 Task: Make in the project BrainBridge a sprint 'Fast Lane'. Create in the project BrainBridge a sprint 'Fast Lane'. Add in the project BrainBridge a sprint 'Fast Lane'
Action: Mouse moved to (186, 55)
Screenshot: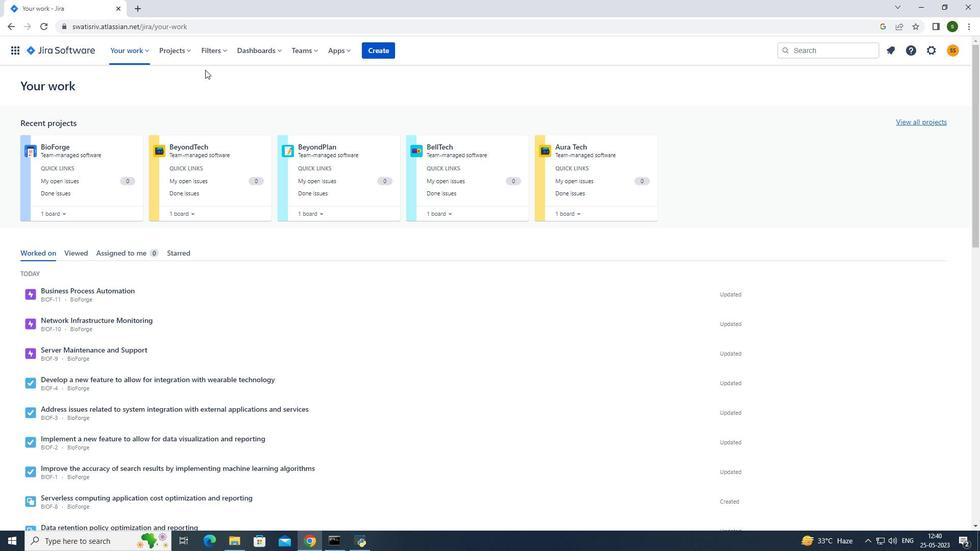 
Action: Mouse pressed left at (186, 55)
Screenshot: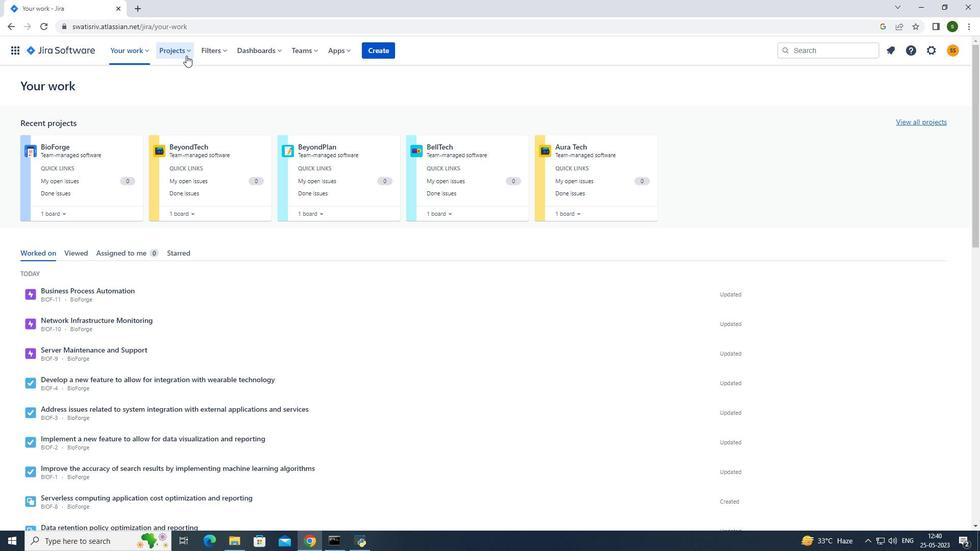 
Action: Mouse moved to (201, 90)
Screenshot: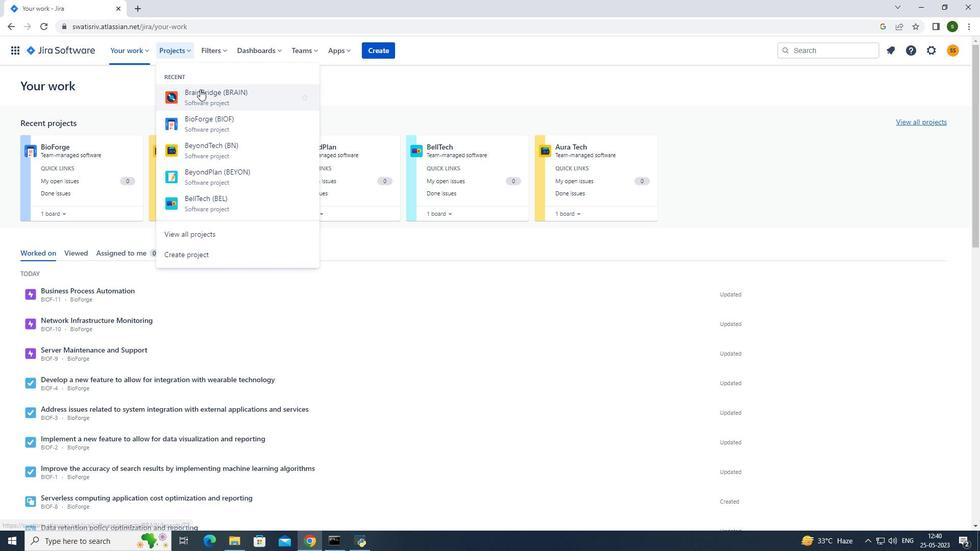 
Action: Mouse pressed left at (201, 90)
Screenshot: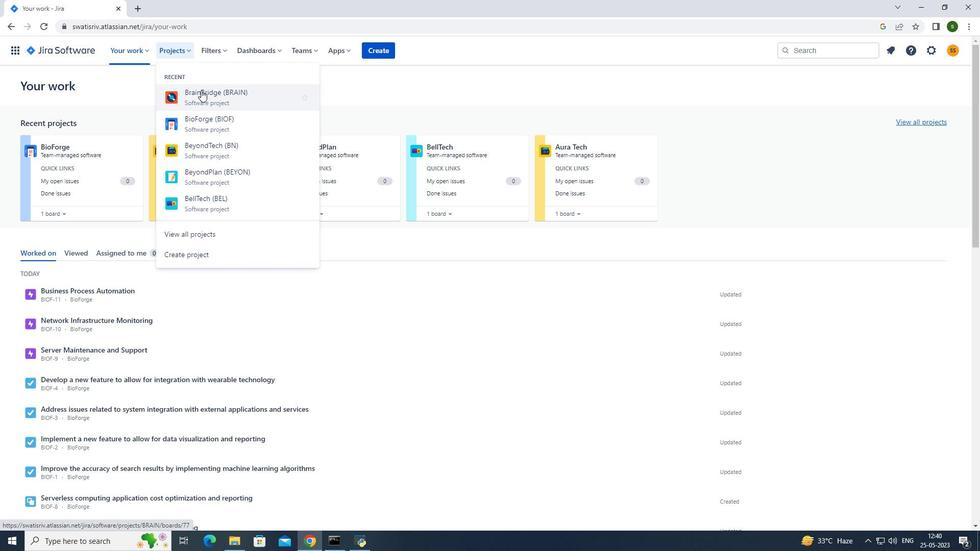 
Action: Mouse moved to (96, 159)
Screenshot: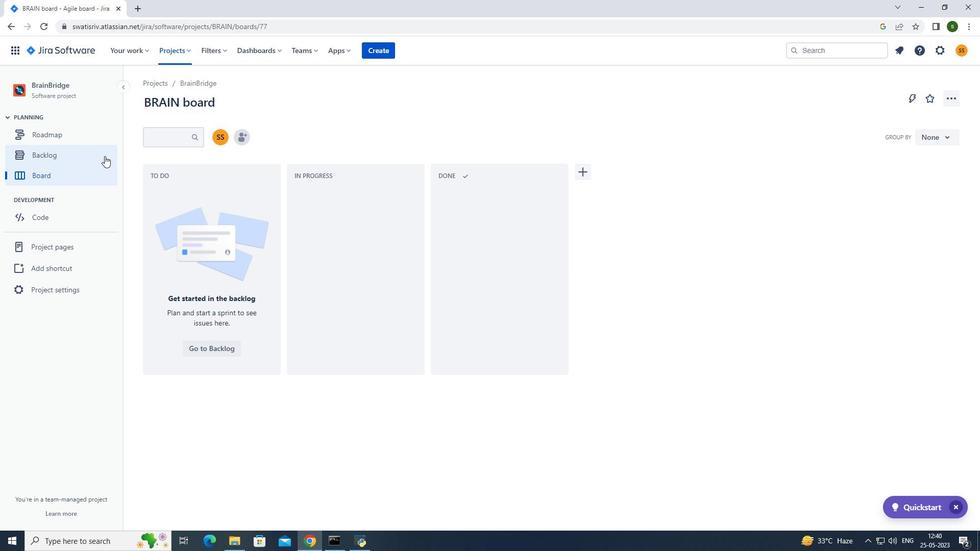 
Action: Mouse pressed left at (96, 159)
Screenshot: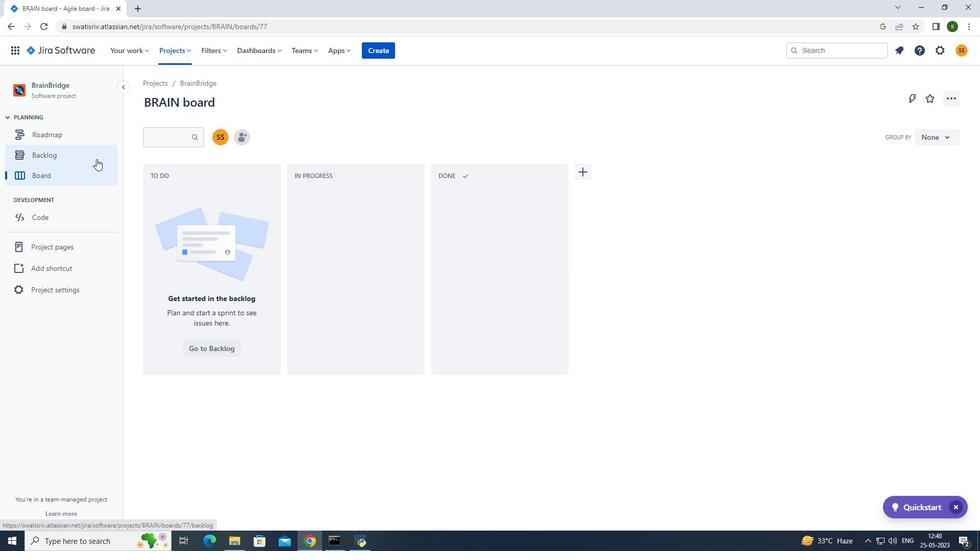 
Action: Mouse moved to (917, 161)
Screenshot: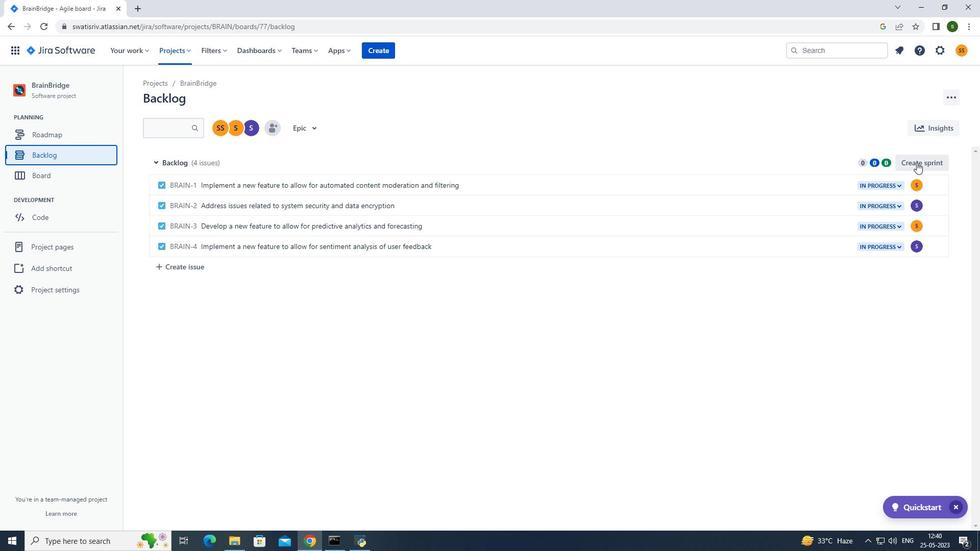 
Action: Mouse pressed left at (917, 161)
Screenshot: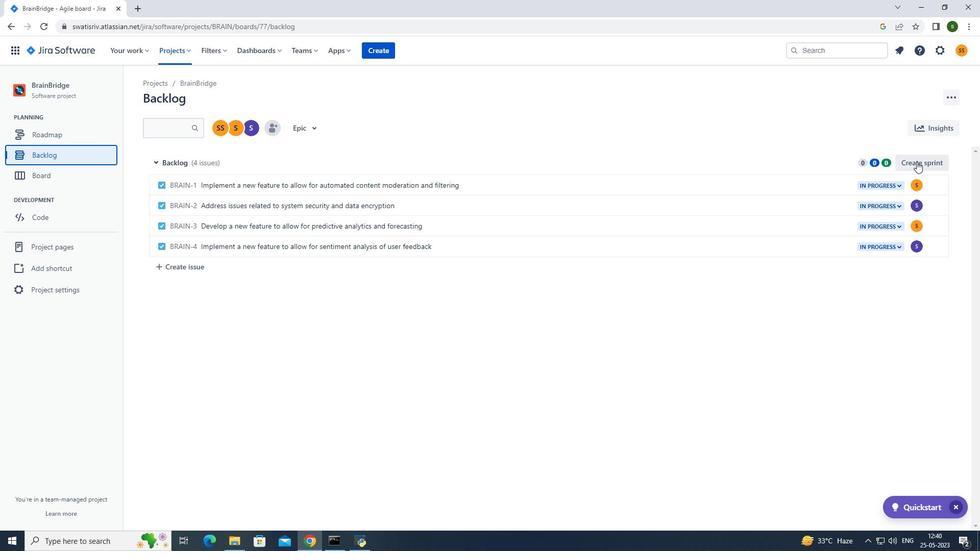 
Action: Mouse moved to (936, 159)
Screenshot: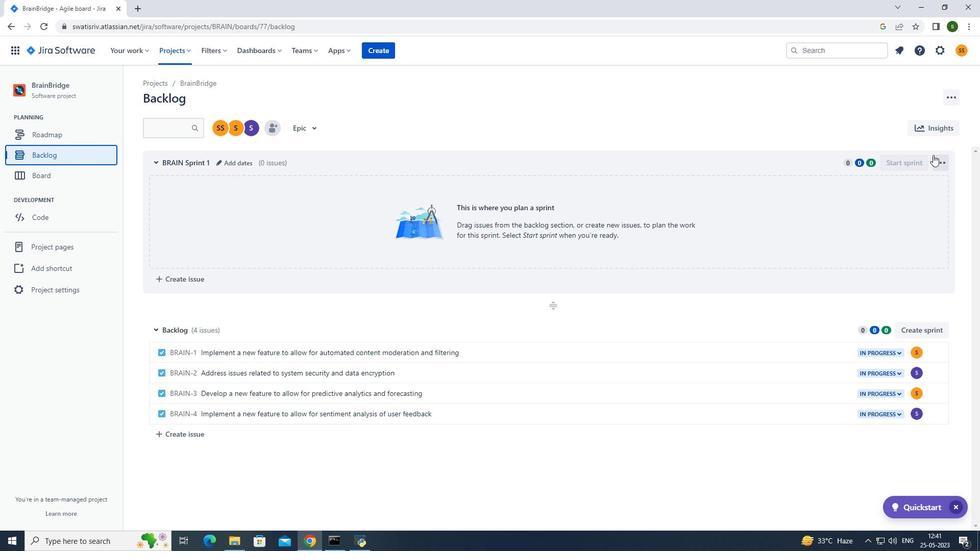 
Action: Mouse pressed left at (936, 159)
Screenshot: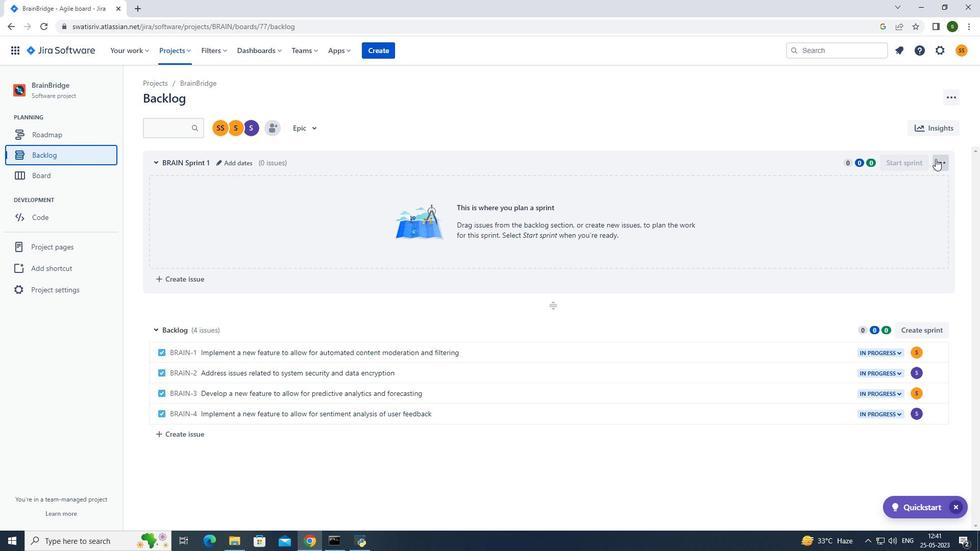 
Action: Mouse moved to (926, 183)
Screenshot: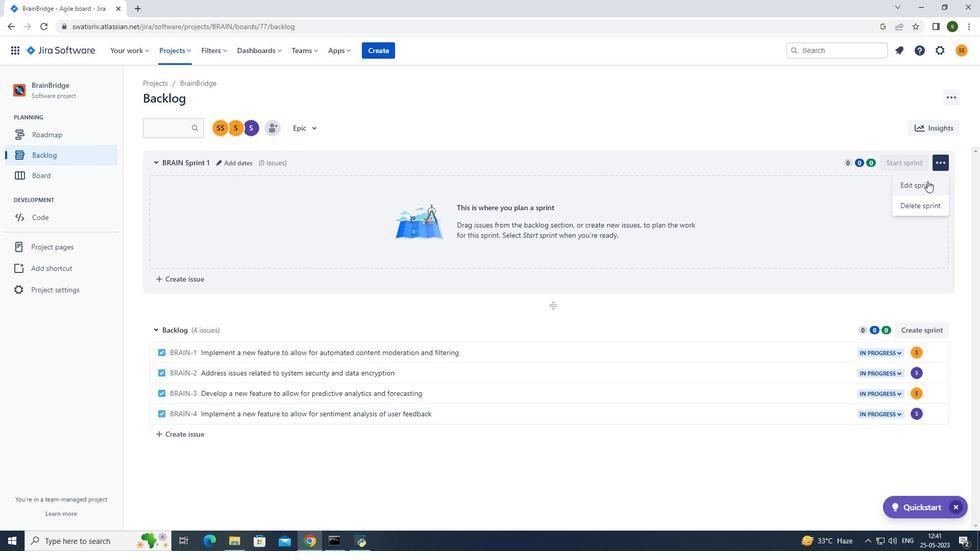 
Action: Mouse pressed left at (926, 183)
Screenshot: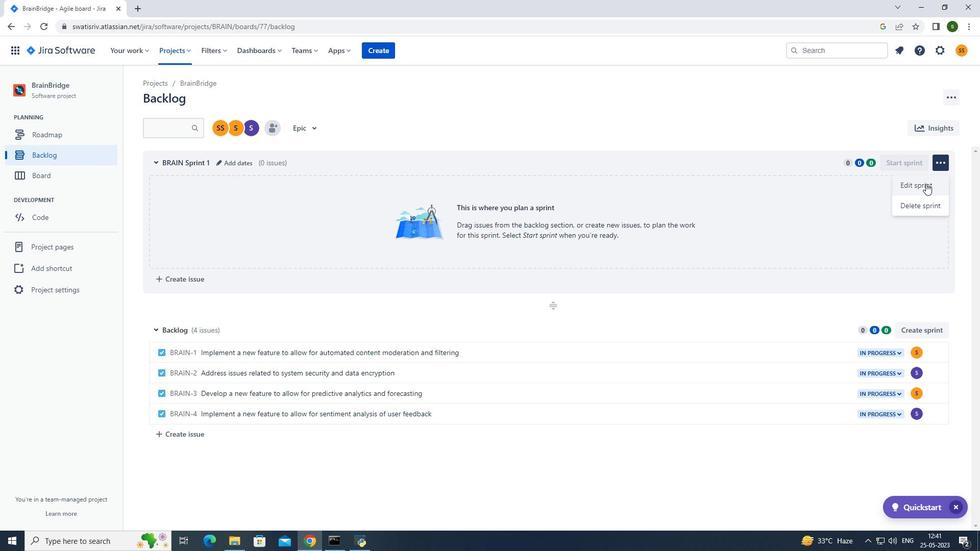 
Action: Mouse moved to (413, 107)
Screenshot: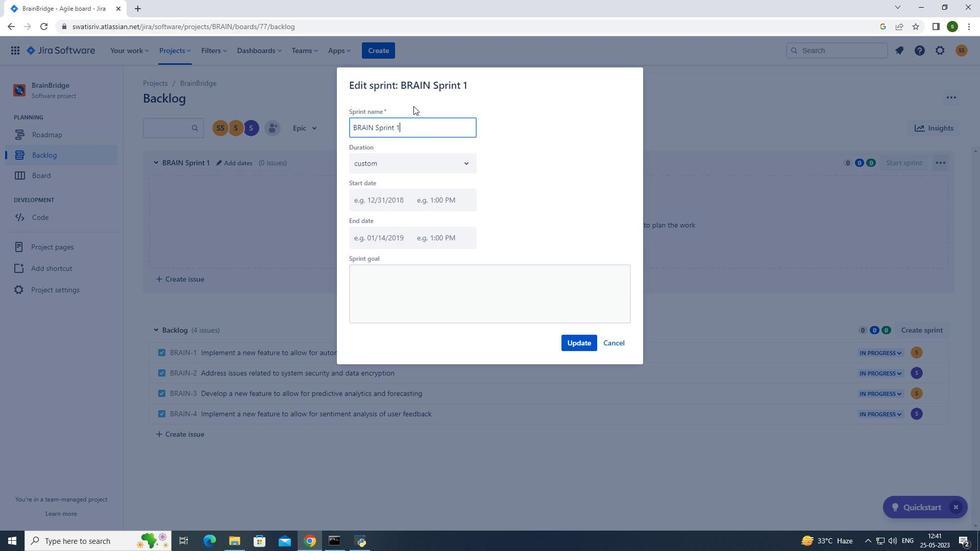 
Action: Key pressed <Key.backspace><Key.backspace><Key.backspace><Key.backspace><Key.backspace><Key.backspace><Key.backspace><Key.backspace><Key.backspace><Key.backspace><Key.backspace><Key.backspace><Key.backspace><Key.backspace><Key.caps_lock>F<Key.caps_lock>ast<Key.space><Key.caps_lock>L<Key.caps_lock>ane
Screenshot: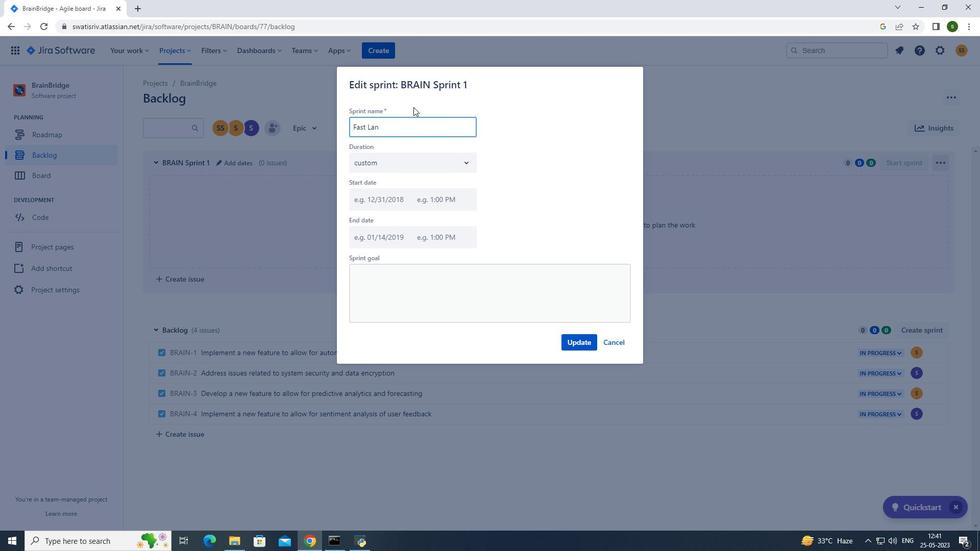 
Action: Mouse moved to (568, 344)
Screenshot: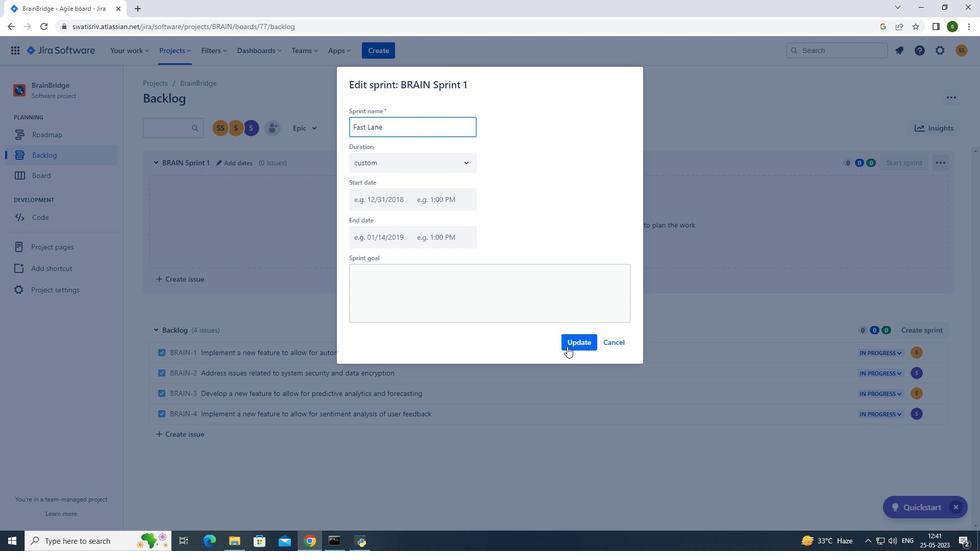 
Action: Mouse pressed left at (568, 344)
Screenshot: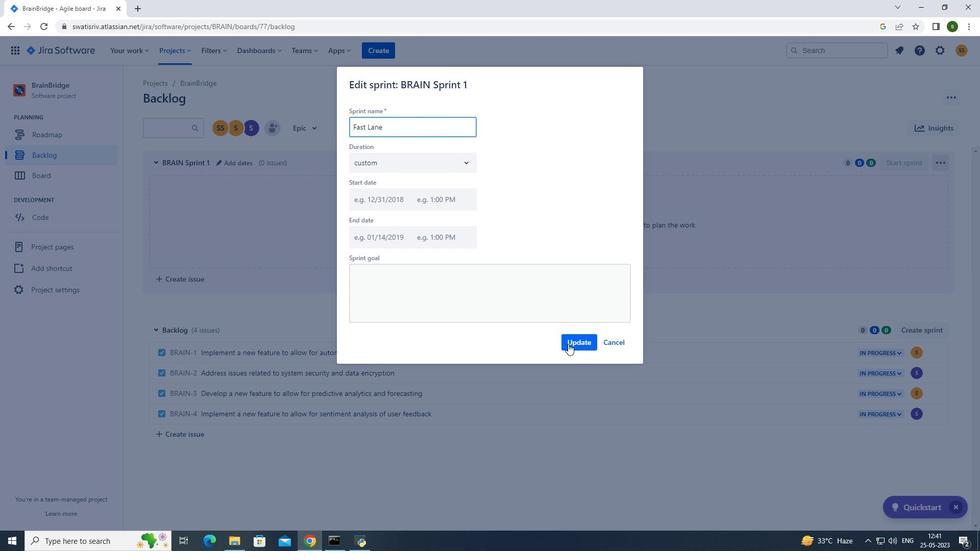 
Action: Mouse moved to (177, 50)
Screenshot: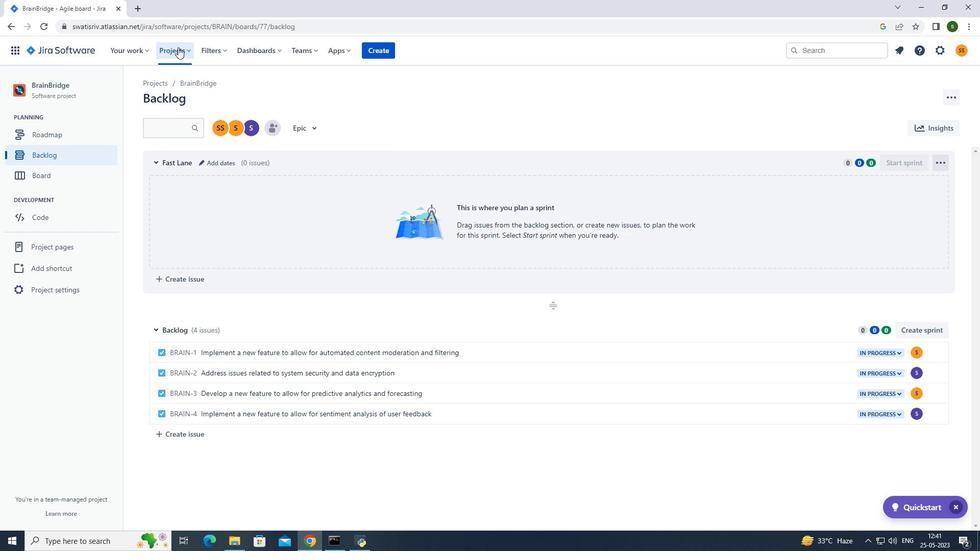 
Action: Mouse pressed left at (177, 50)
Screenshot: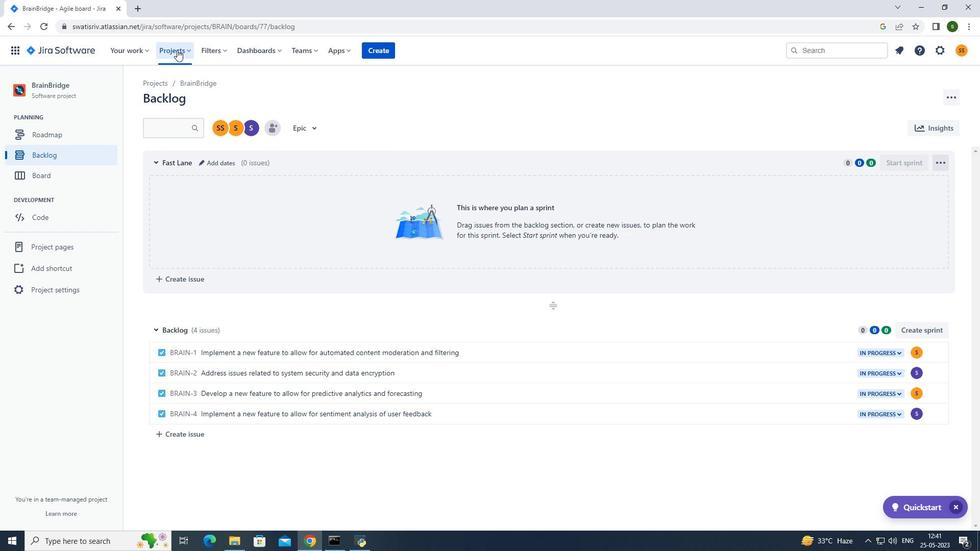 
Action: Mouse moved to (206, 92)
Screenshot: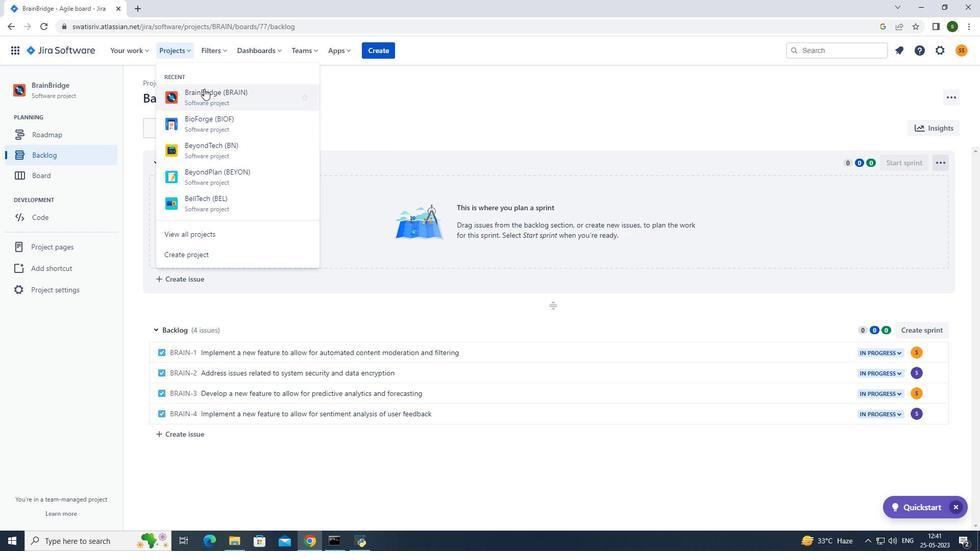 
Action: Mouse pressed left at (206, 92)
Screenshot: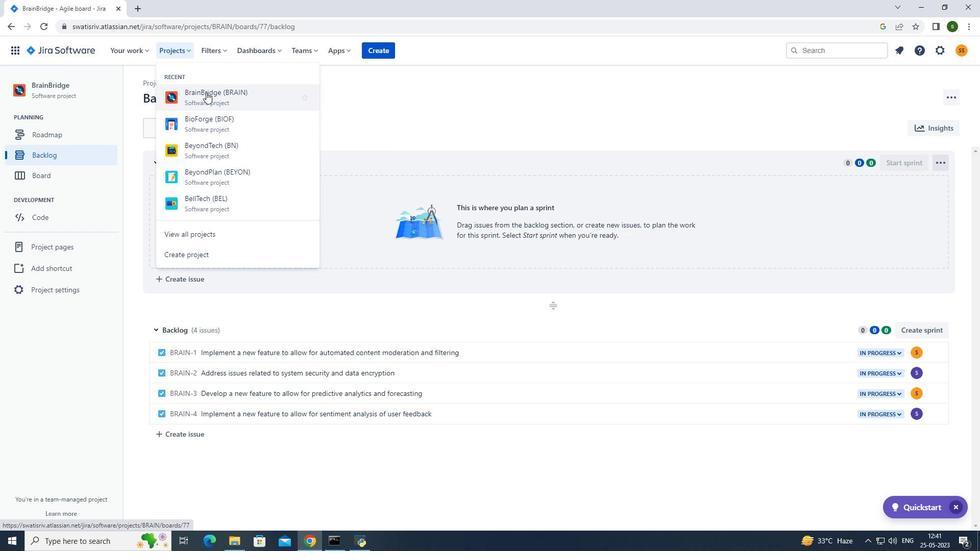 
Action: Mouse moved to (88, 155)
Screenshot: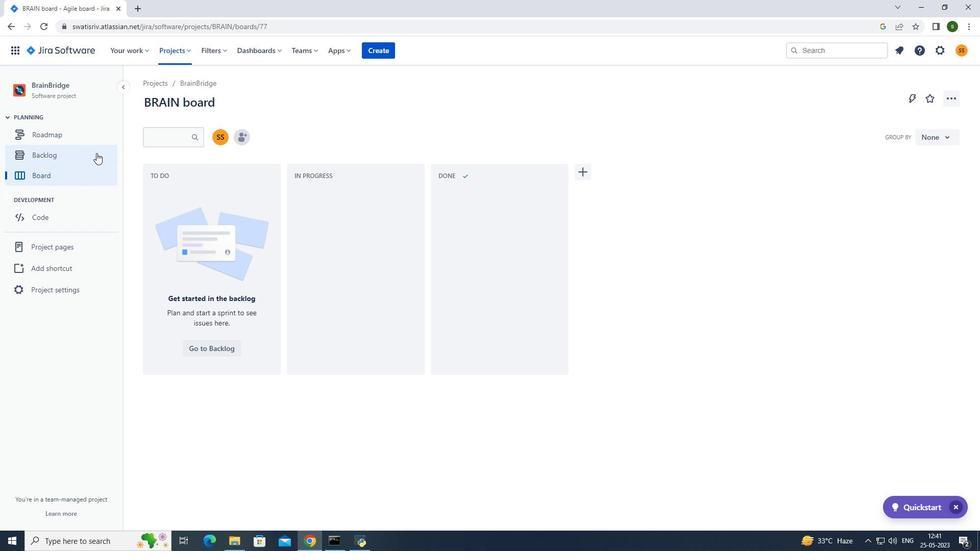 
Action: Mouse pressed left at (88, 155)
Screenshot: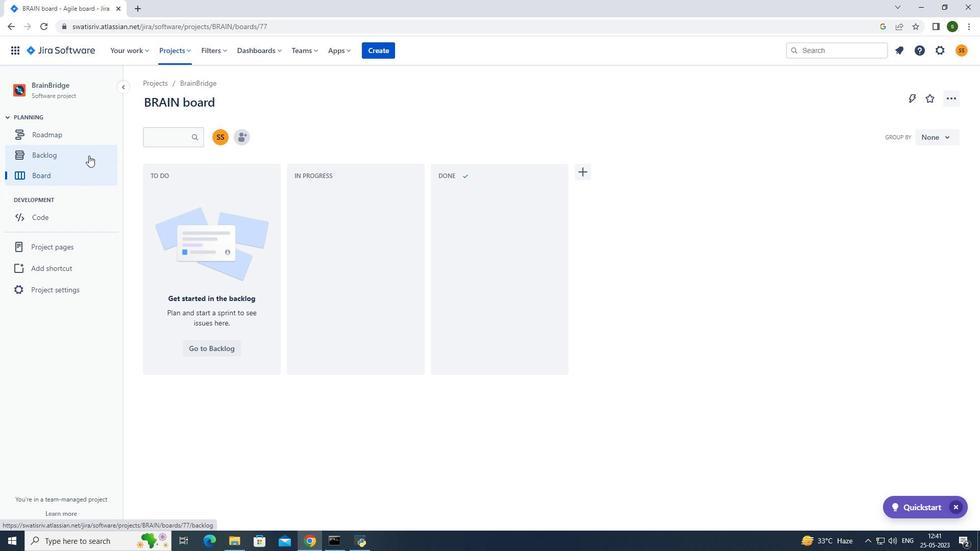 
Action: Mouse moved to (925, 329)
Screenshot: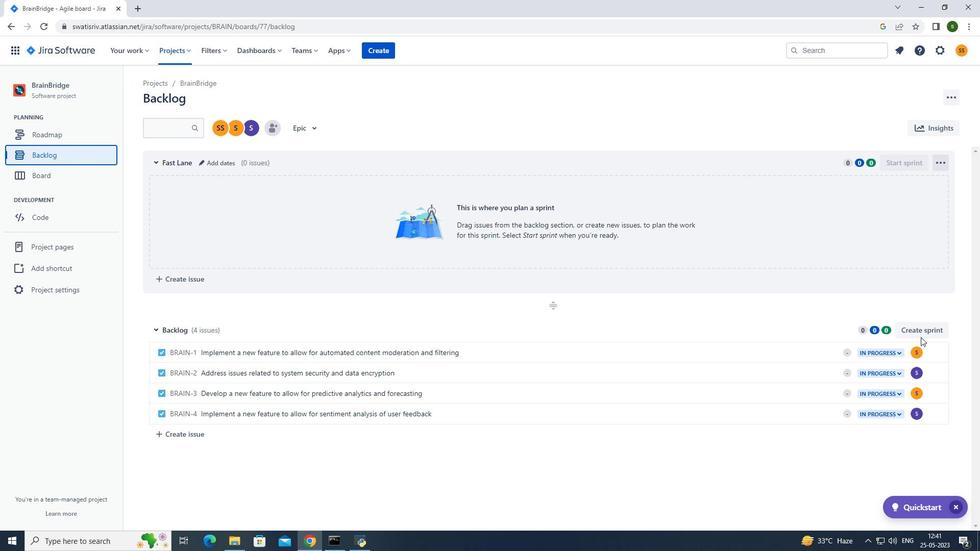
Action: Mouse pressed left at (925, 329)
Screenshot: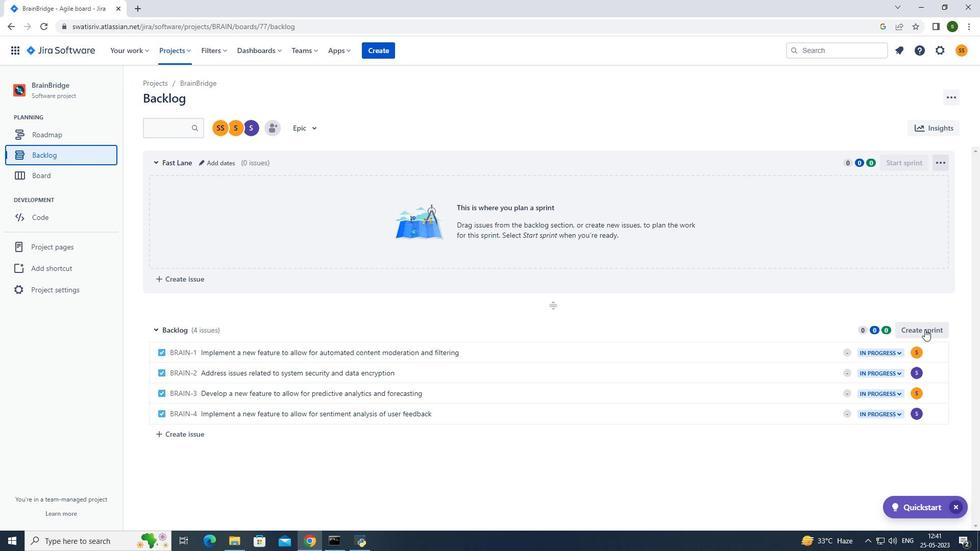 
Action: Mouse moved to (938, 326)
Screenshot: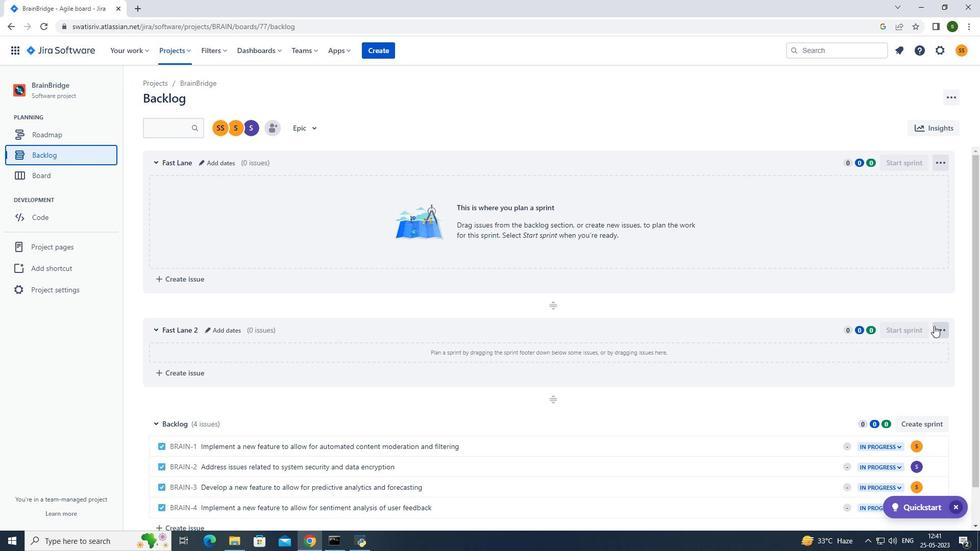 
Action: Mouse pressed left at (938, 326)
Screenshot: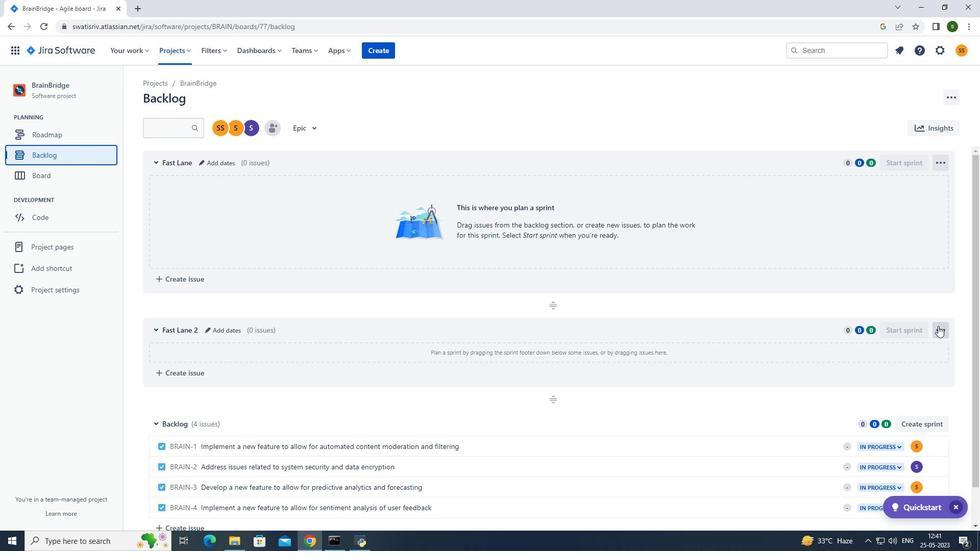 
Action: Mouse moved to (918, 370)
Screenshot: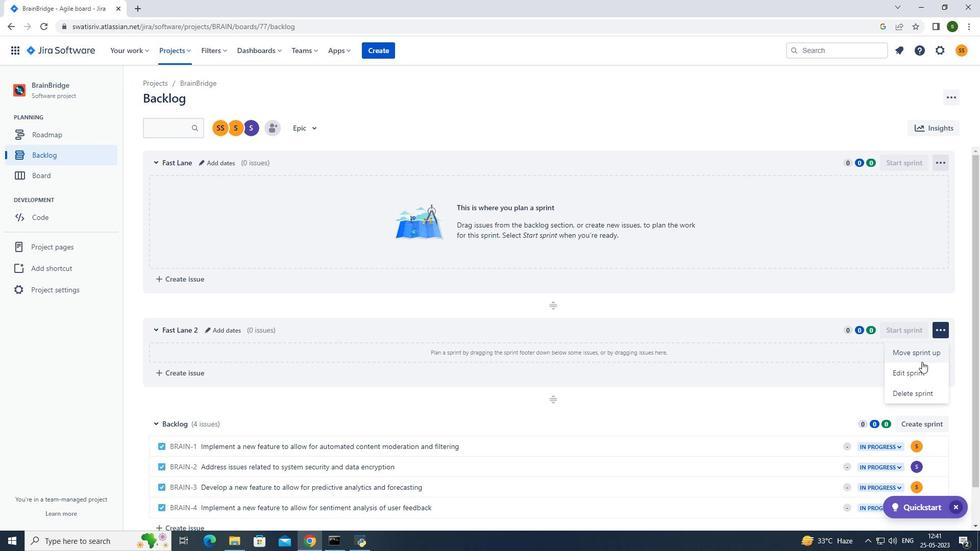 
Action: Mouse pressed left at (918, 370)
Screenshot: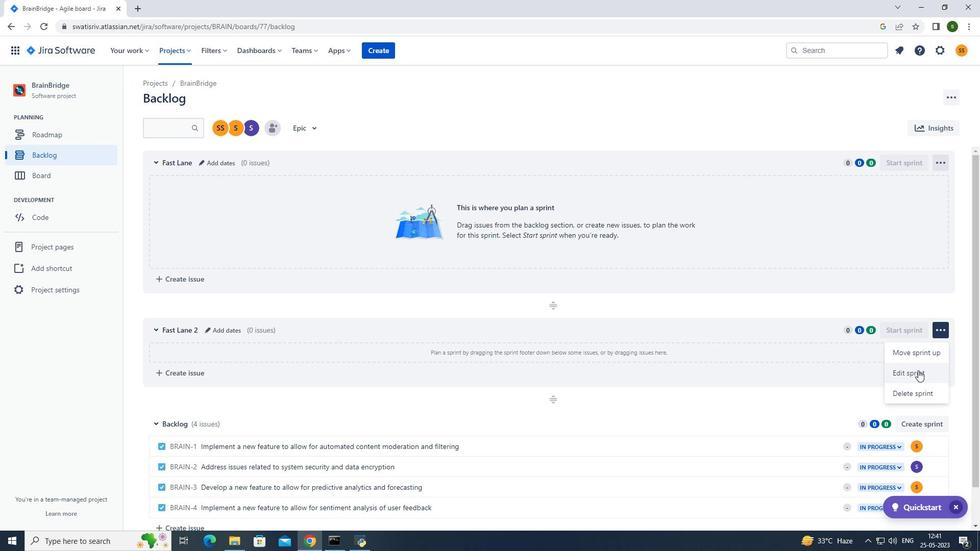 
Action: Mouse moved to (417, 125)
Screenshot: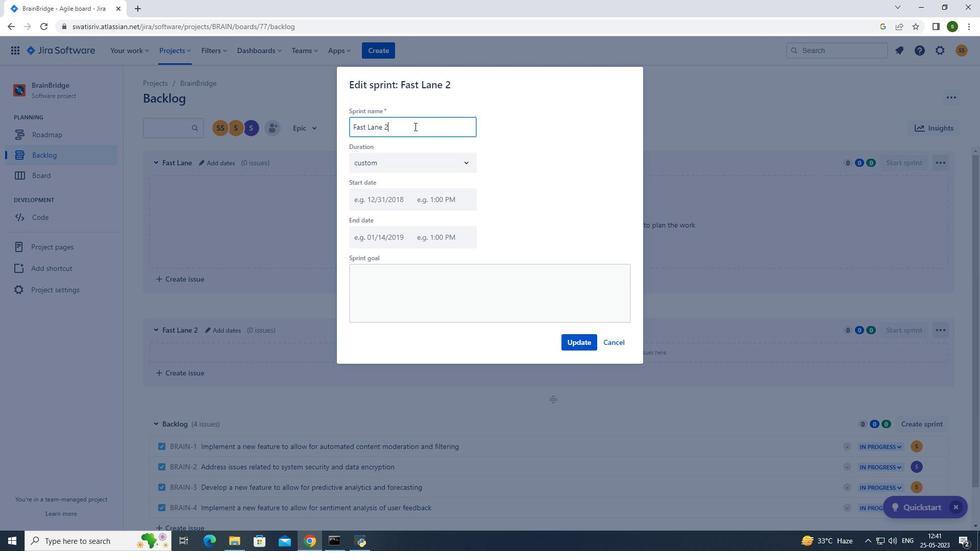 
Action: Key pressed <Key.backspace><Key.backspace><Key.backspace><Key.backspace><Key.backspace><Key.backspace><Key.backspace><Key.backspace><Key.backspace><Key.backspace><Key.backspace><Key.backspace><Key.caps_lock>F<Key.caps_lock>ast<Key.space><Key.caps_lock>L<Key.caps_lock>ane
Screenshot: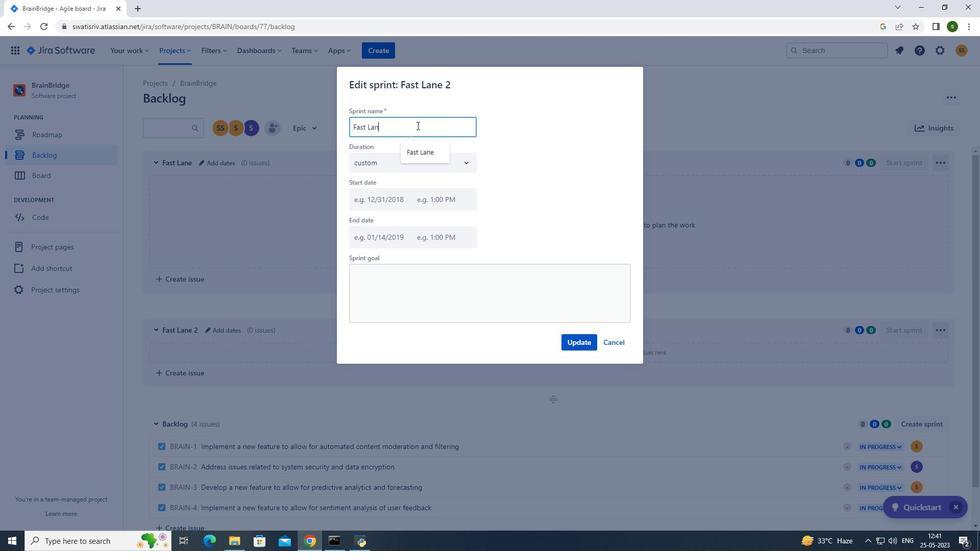 
Action: Mouse moved to (568, 340)
Screenshot: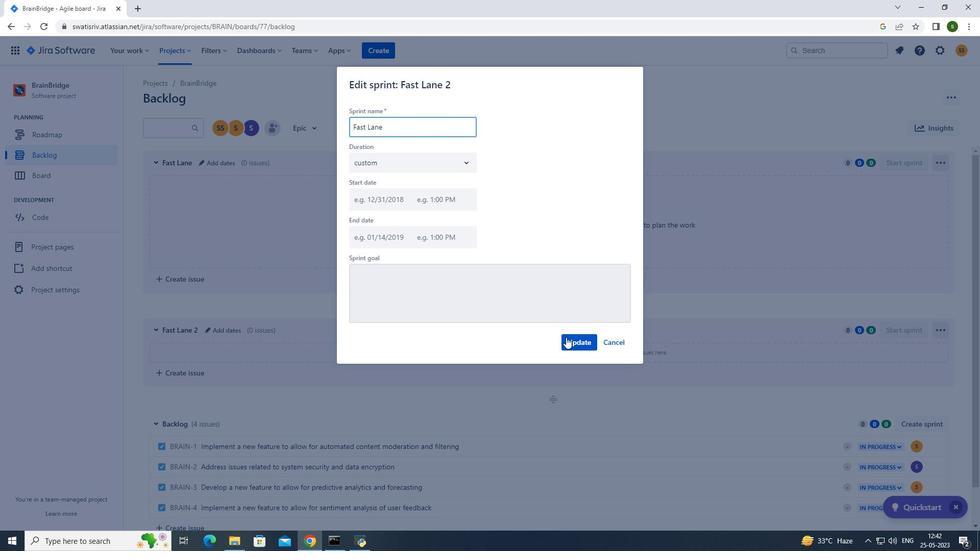 
Action: Mouse pressed left at (568, 340)
Screenshot: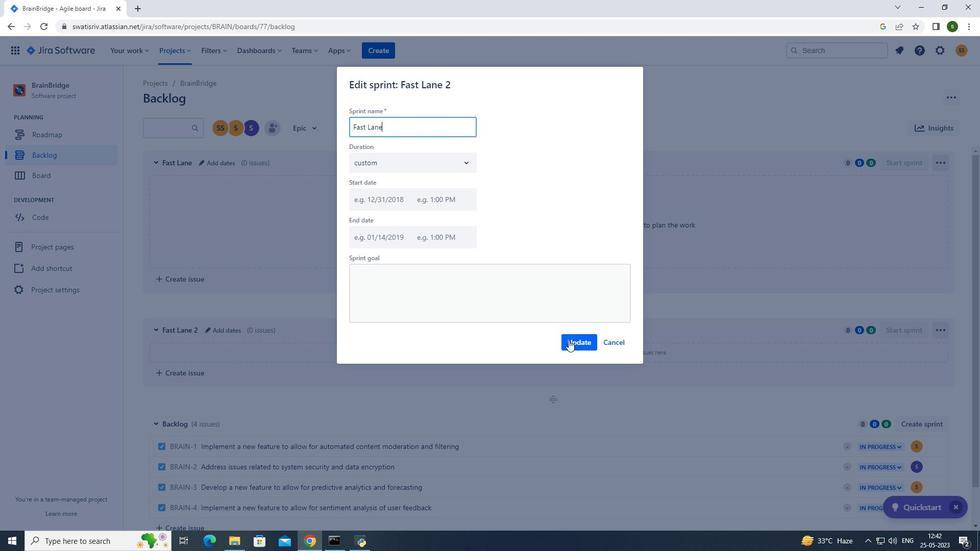 
Action: Mouse moved to (178, 52)
Screenshot: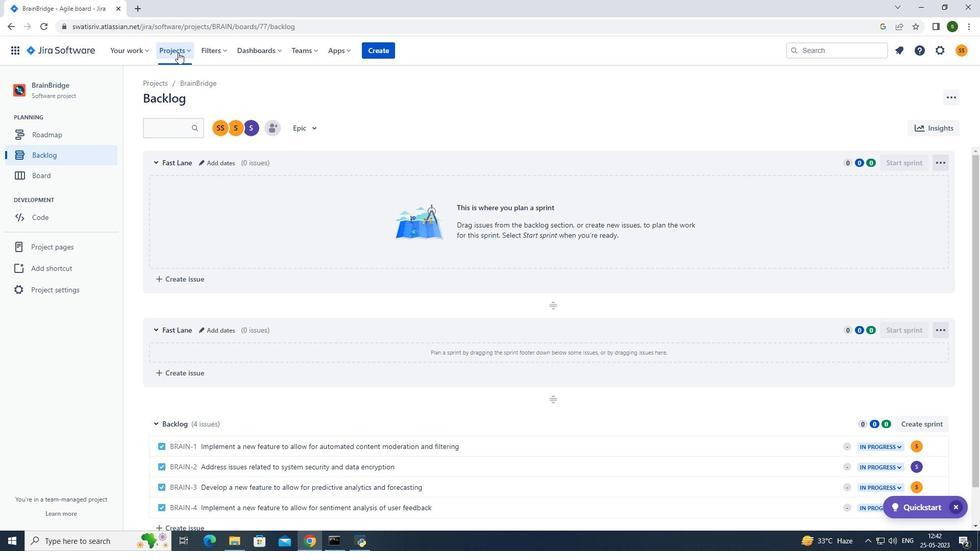 
Action: Mouse pressed left at (178, 52)
Screenshot: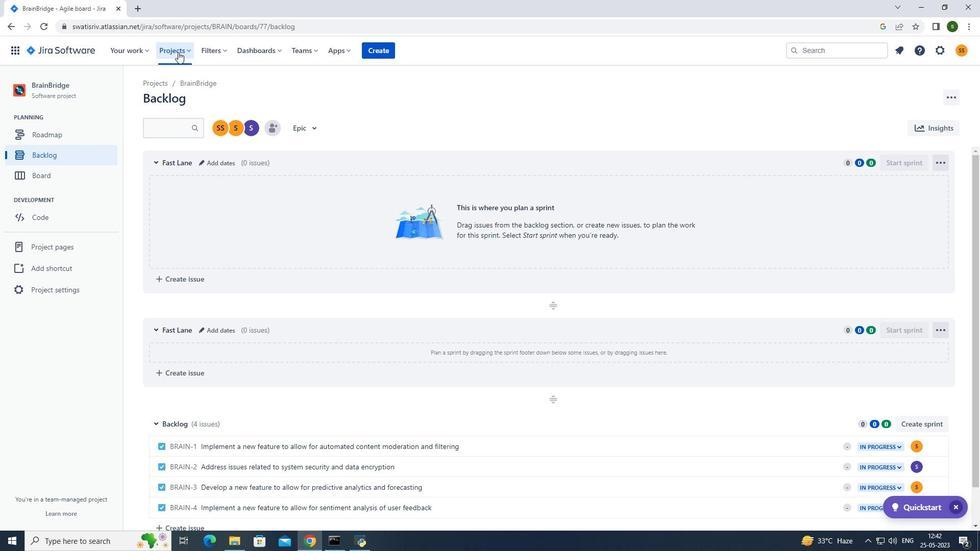 
Action: Mouse moved to (193, 92)
Screenshot: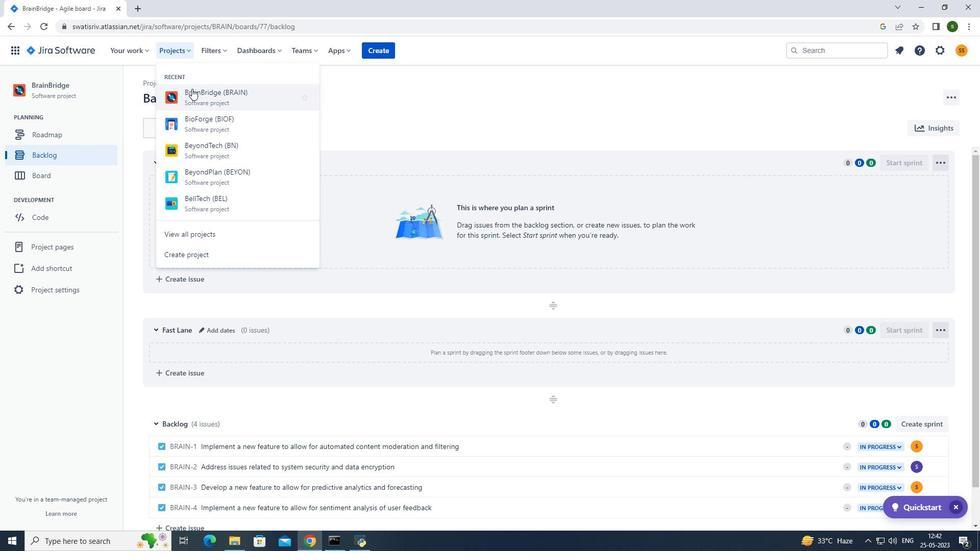 
Action: Mouse pressed left at (193, 92)
Screenshot: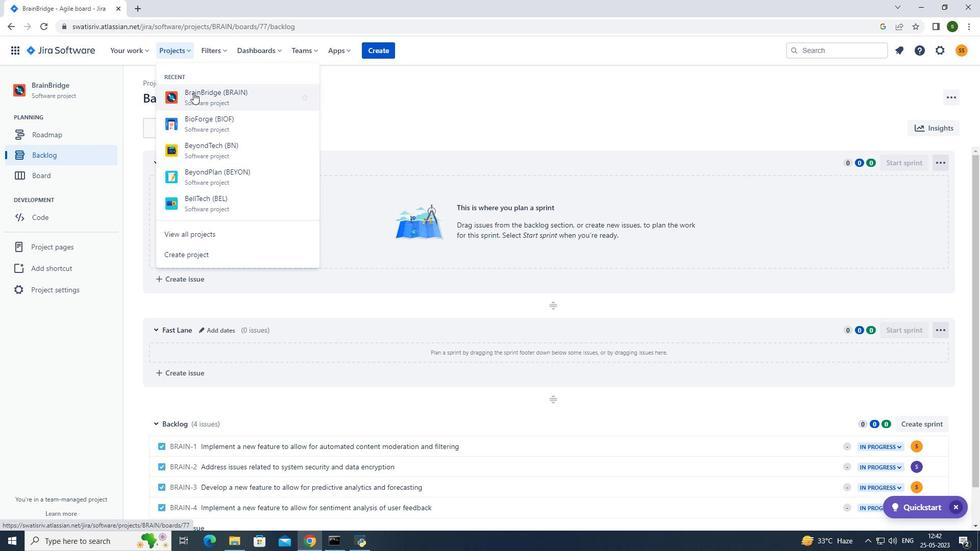 
Action: Mouse moved to (83, 153)
Screenshot: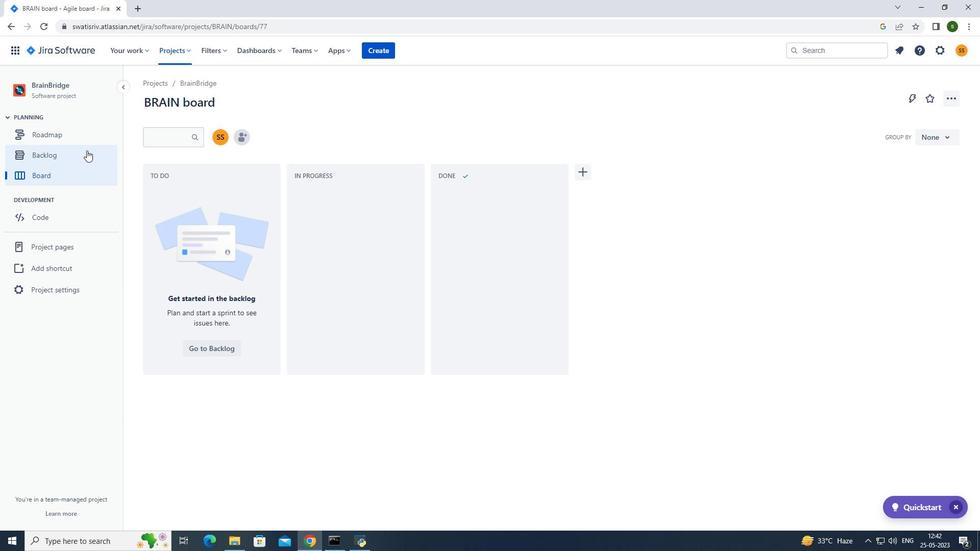 
Action: Mouse pressed left at (83, 153)
Screenshot: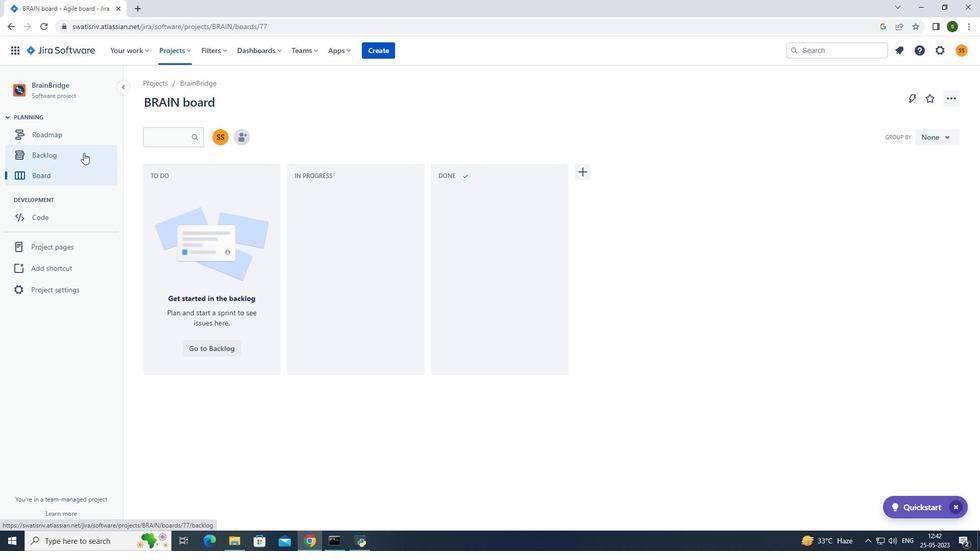 
Action: Mouse moved to (919, 424)
Screenshot: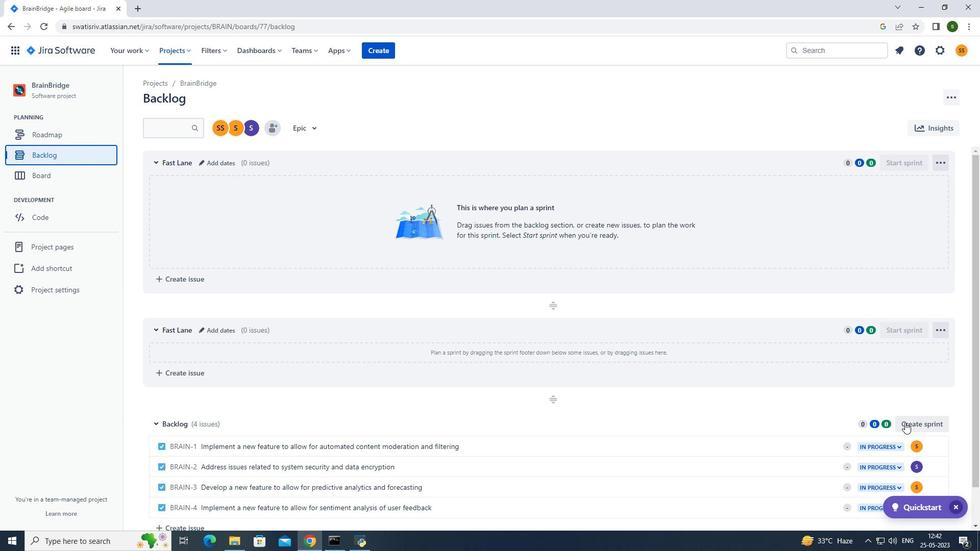 
Action: Mouse pressed left at (919, 424)
Screenshot: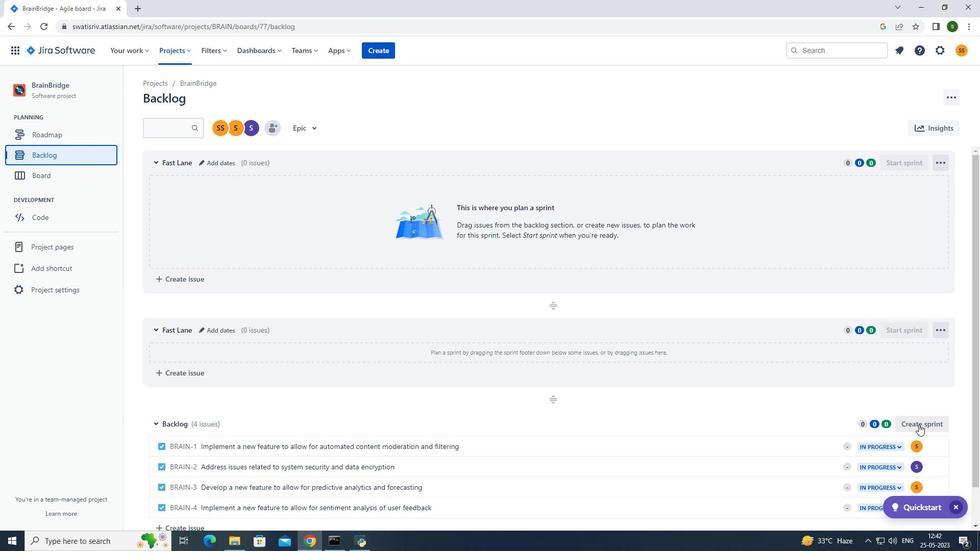 
Action: Mouse moved to (944, 425)
Screenshot: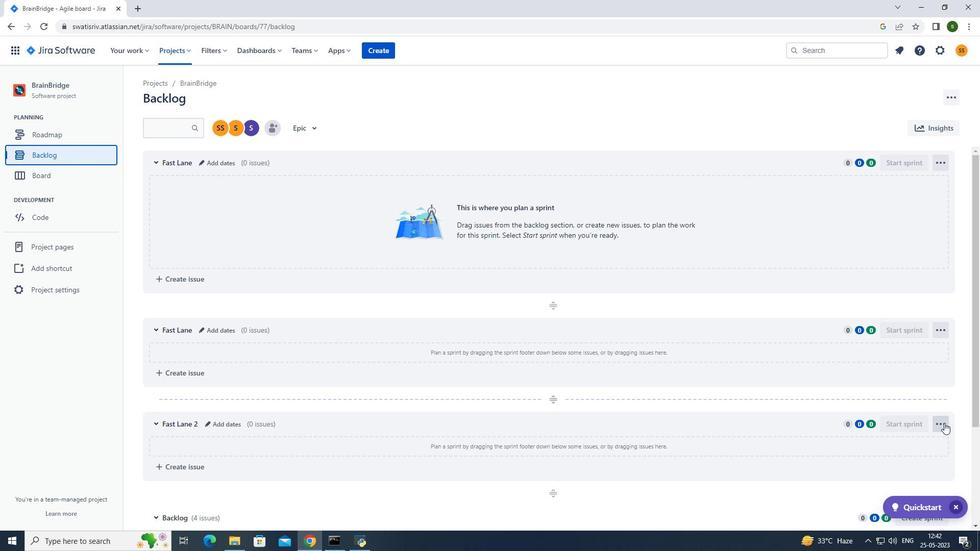 
Action: Mouse pressed left at (944, 425)
Screenshot: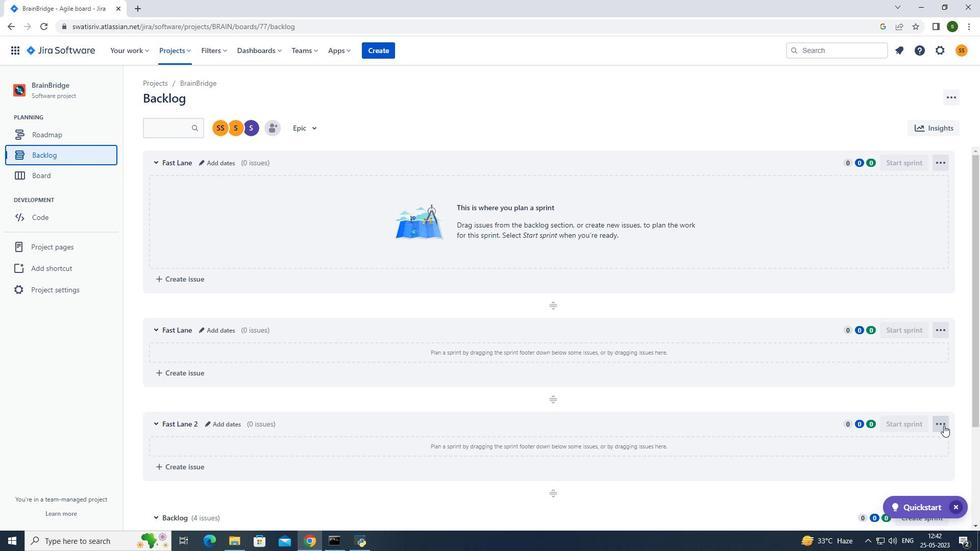 
Action: Mouse moved to (923, 470)
Screenshot: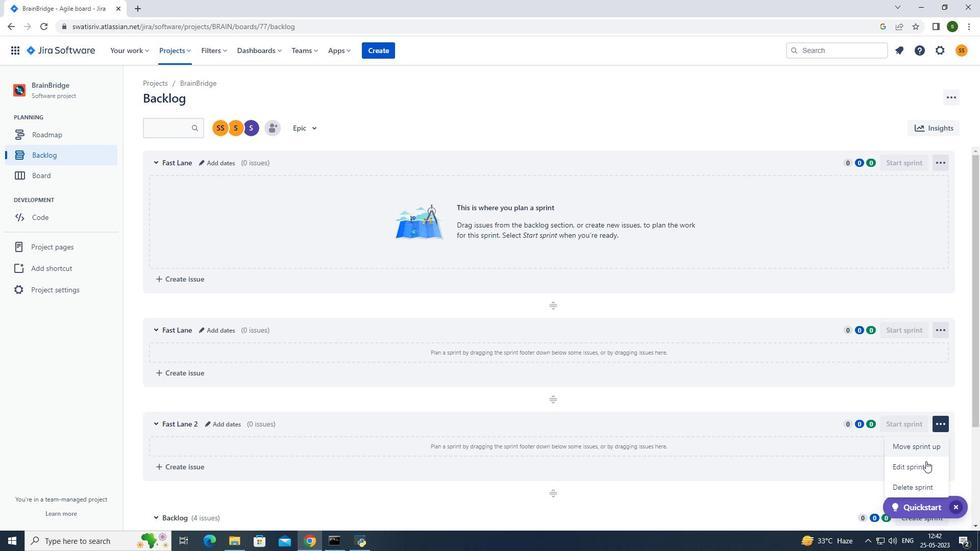 
Action: Mouse pressed left at (923, 470)
Screenshot: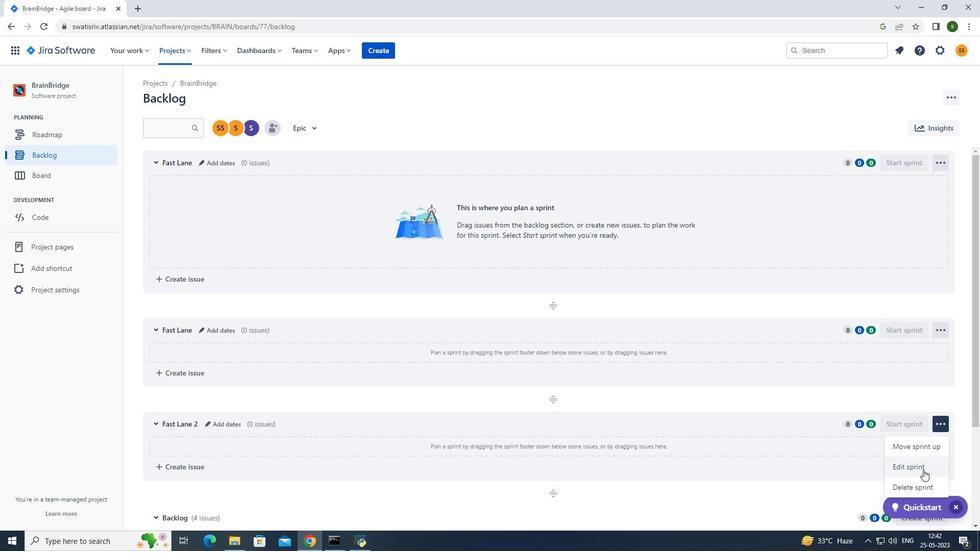 
Action: Mouse moved to (401, 128)
Screenshot: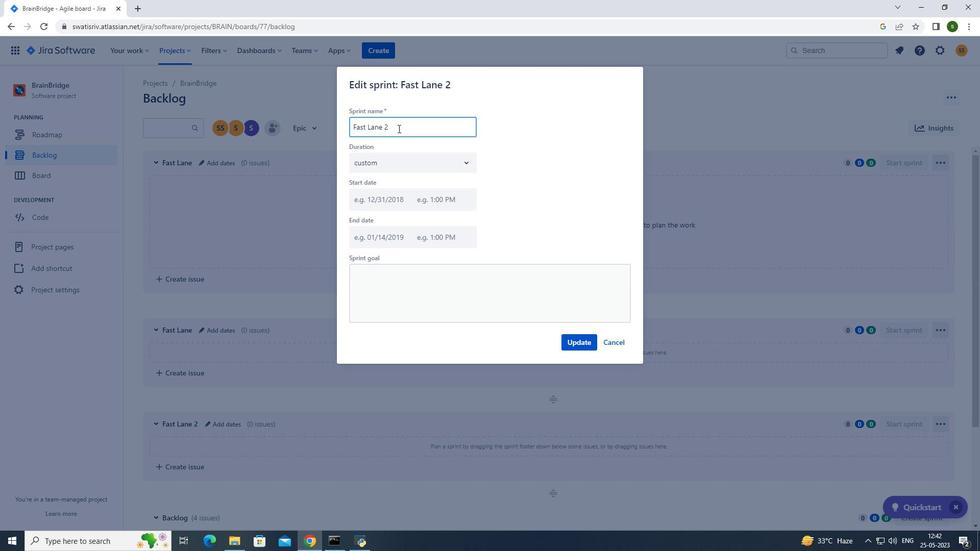 
Action: Mouse pressed left at (401, 128)
Screenshot: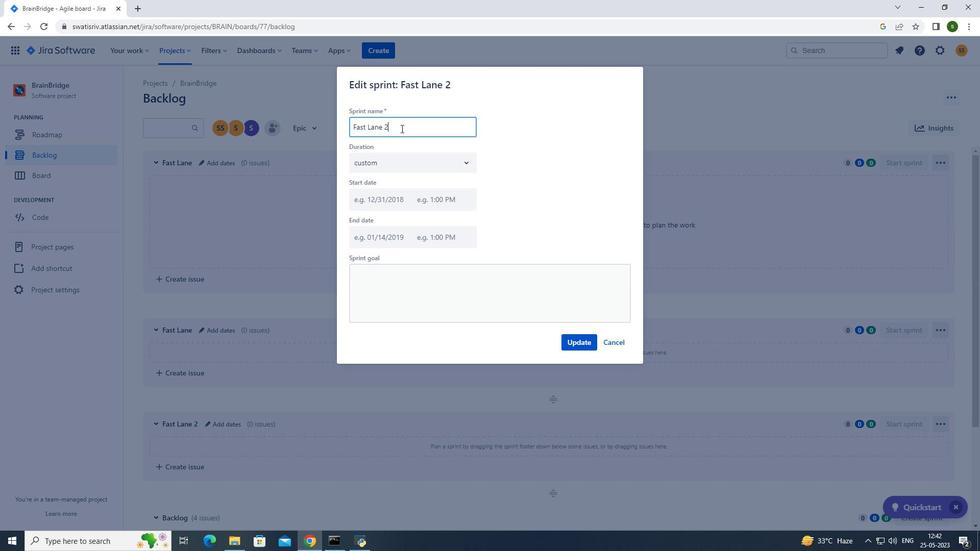 
Action: Key pressed <Key.backspace><Key.backspace><Key.backspace><Key.backspace><Key.backspace><Key.backspace><Key.backspace><Key.backspace><Key.backspace><Key.backspace><Key.backspace><Key.caps_lock>F<Key.caps_lock>ast<Key.space><Key.caps_lock>L<Key.caps_lock>ane
Screenshot: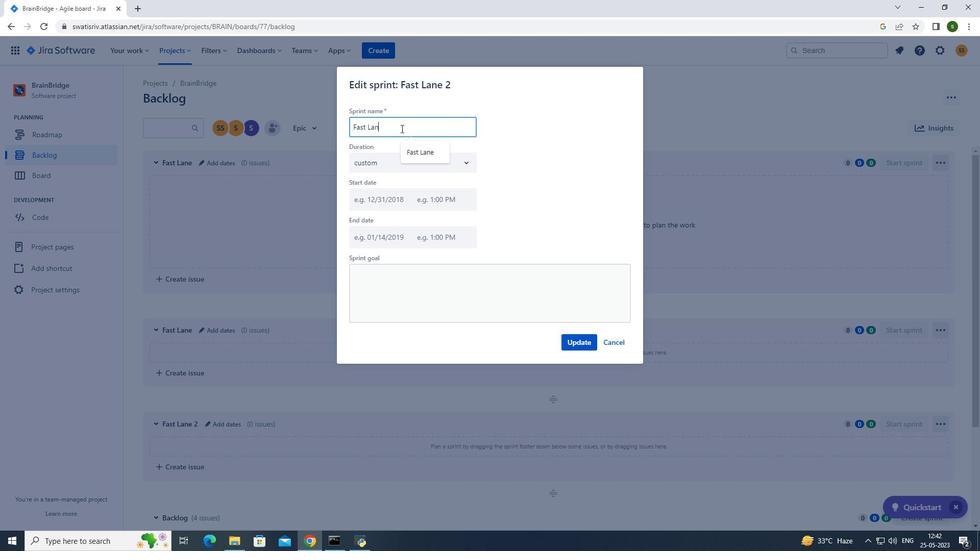 
Action: Mouse moved to (578, 343)
Screenshot: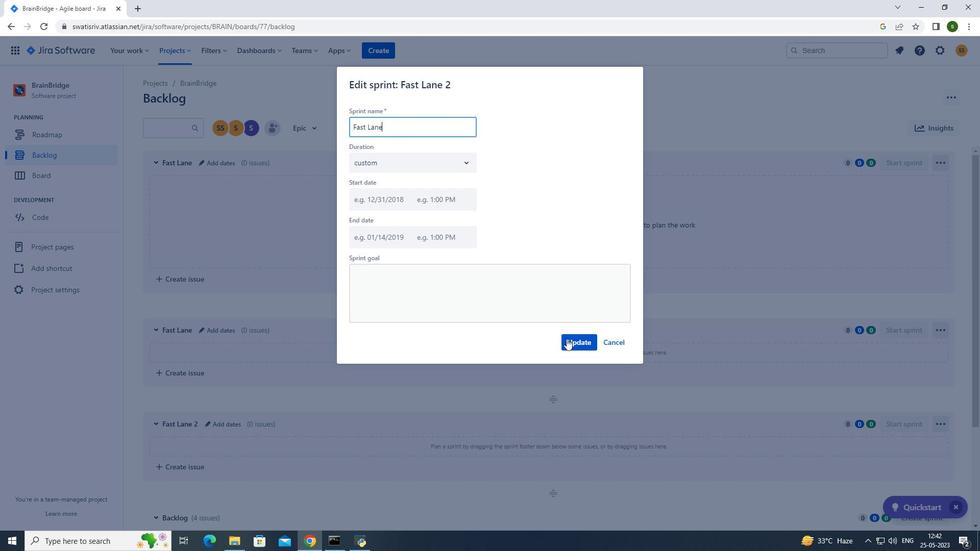 
Action: Mouse pressed left at (578, 343)
Screenshot: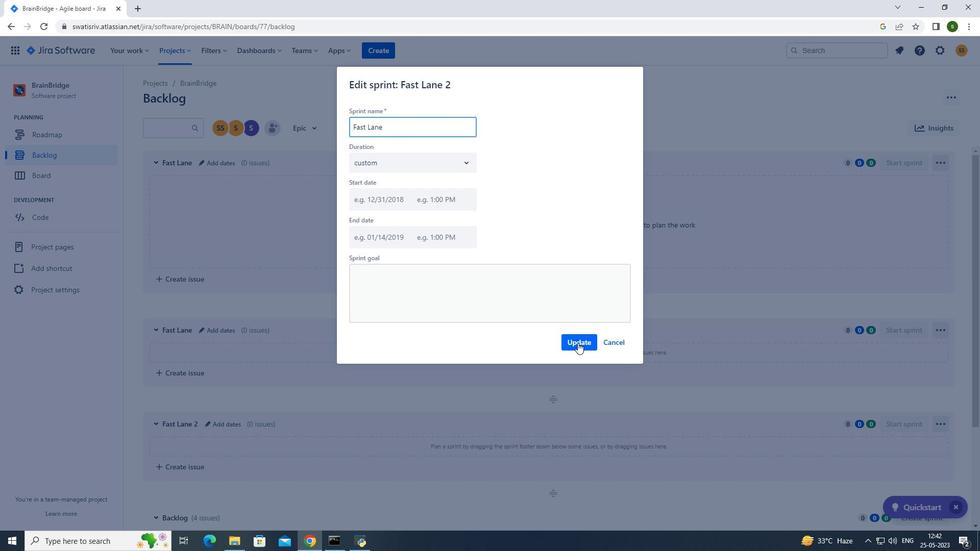 
Action: Mouse moved to (438, 123)
Screenshot: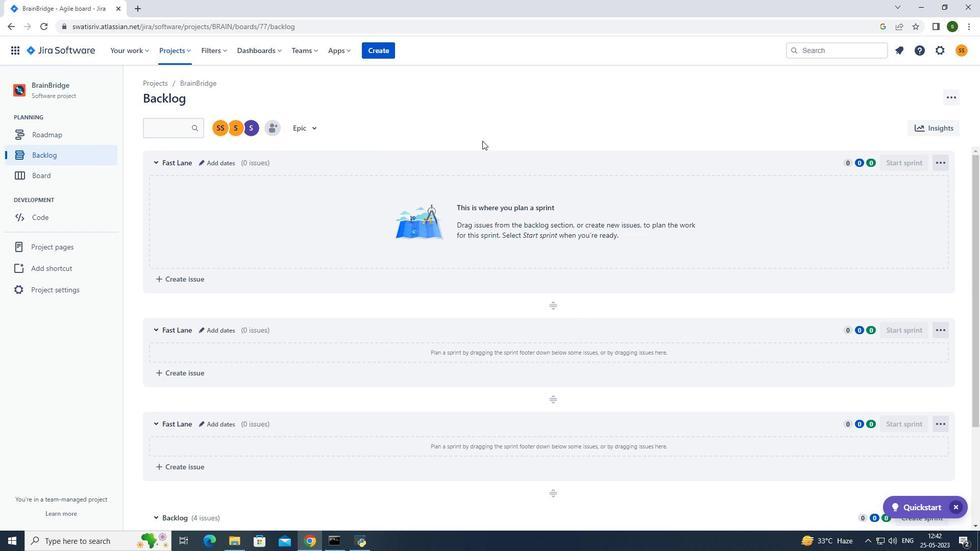 
